 Task: Start in the project TouchLine the sprint 'Warp Drive', with a duration of 1 week.
Action: Mouse moved to (81, 224)
Screenshot: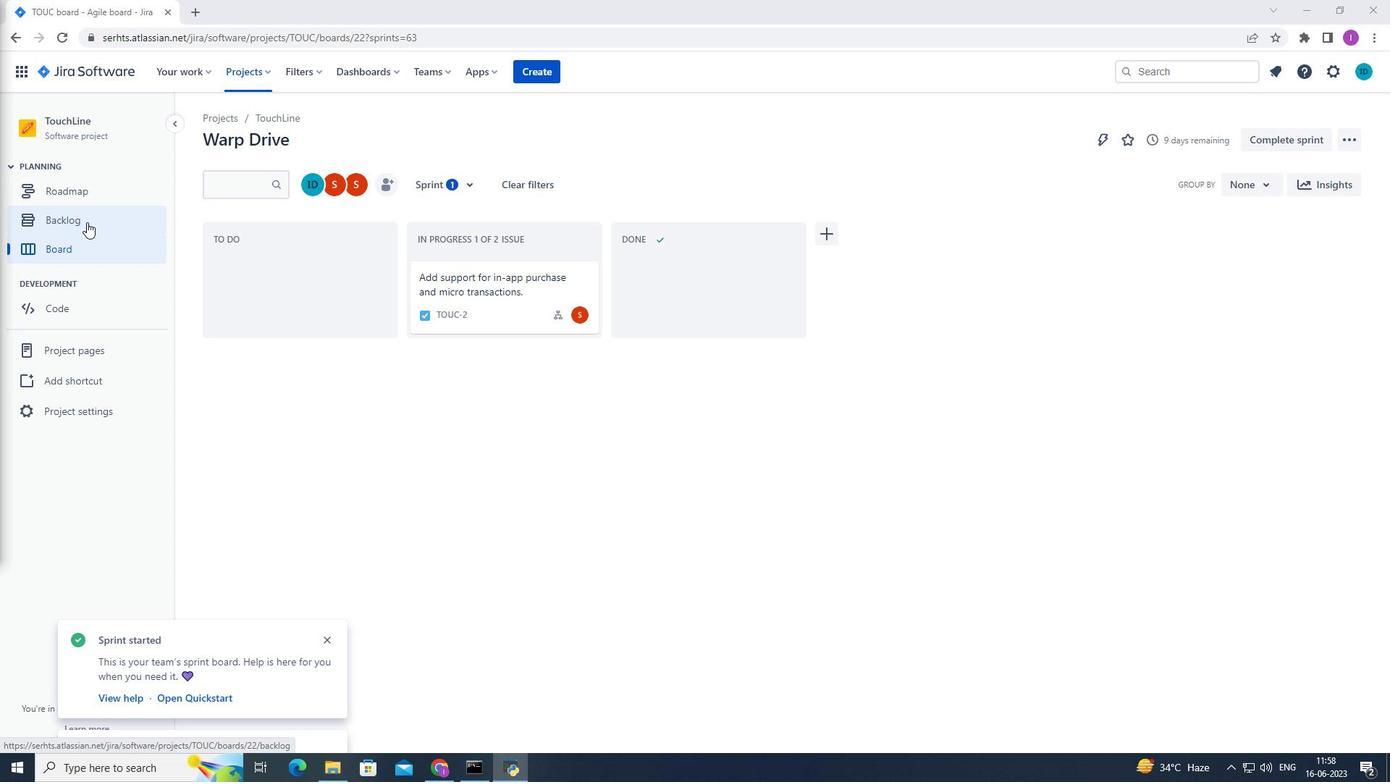 
Action: Mouse pressed left at (81, 224)
Screenshot: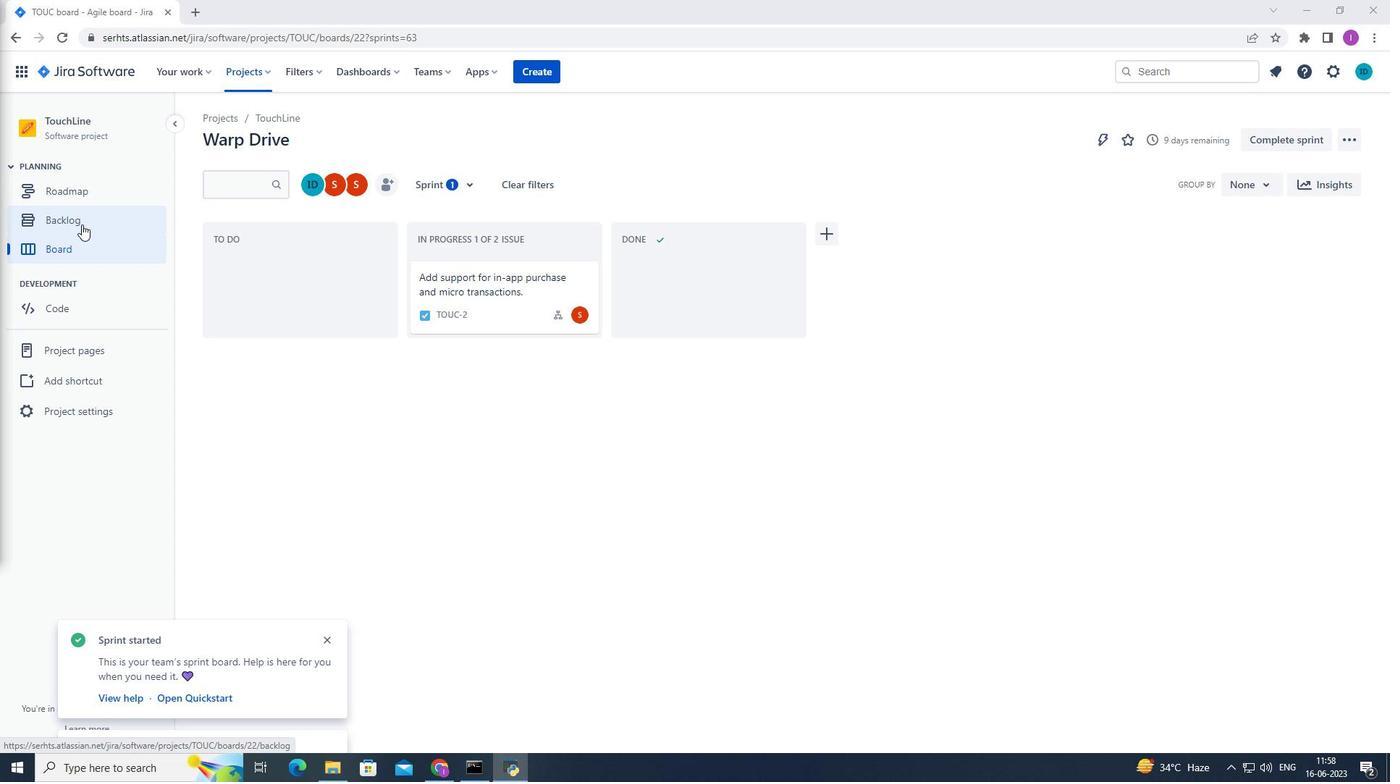 
Action: Mouse moved to (1281, 481)
Screenshot: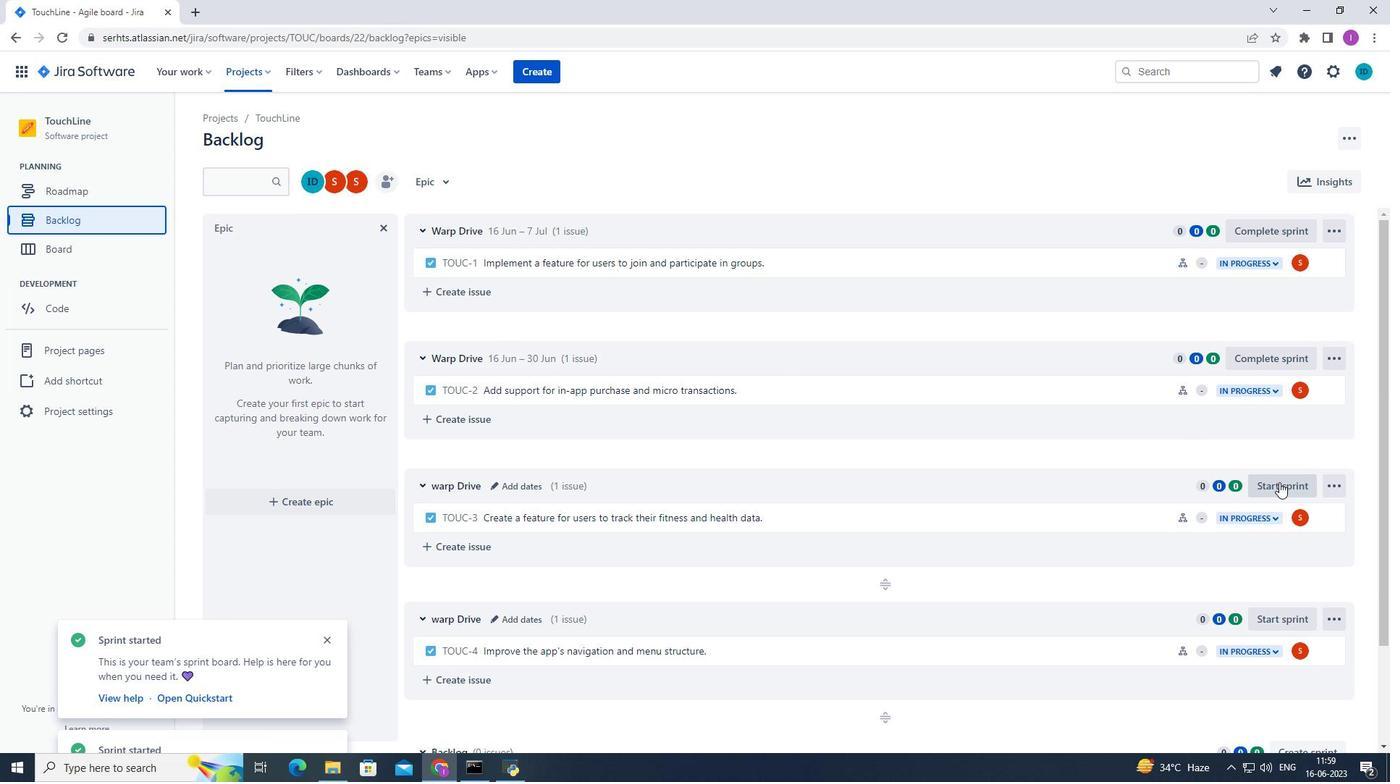 
Action: Mouse pressed left at (1281, 481)
Screenshot: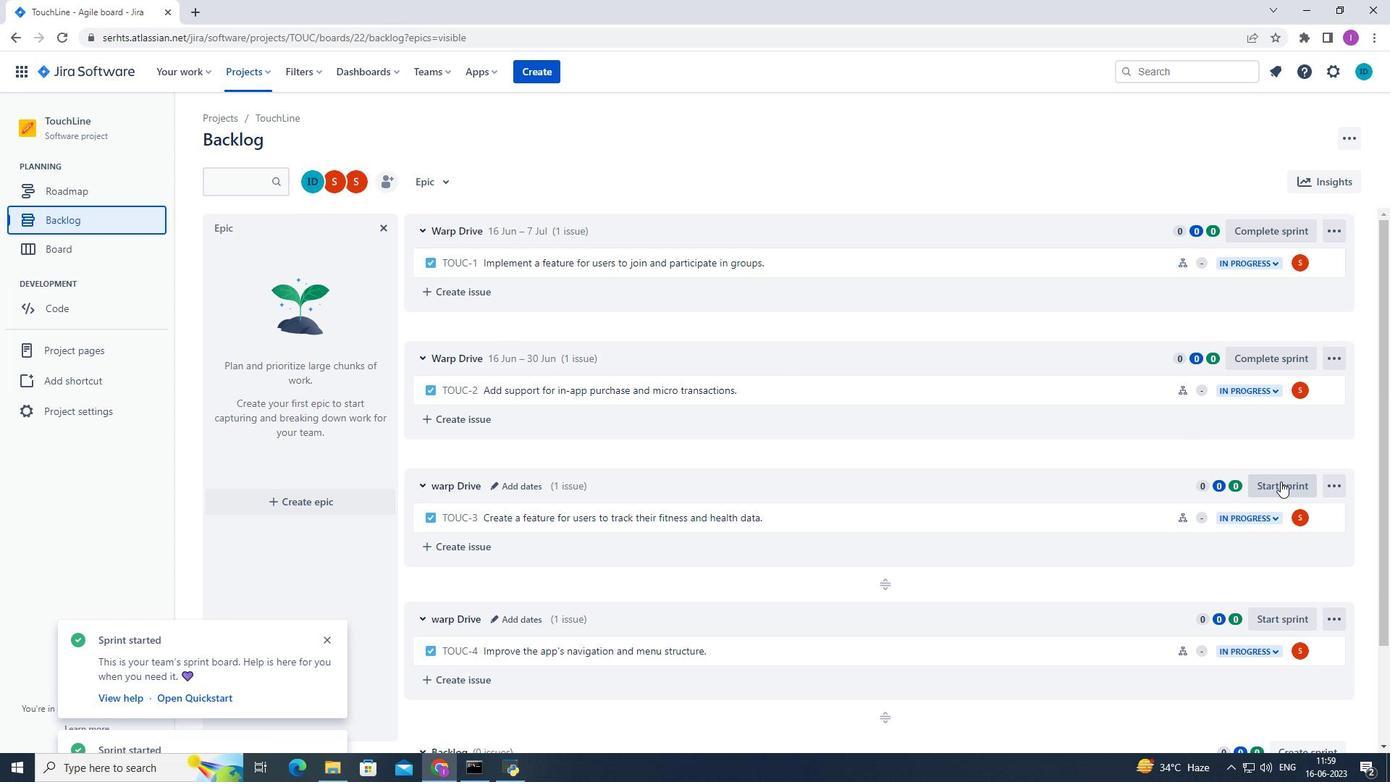 
Action: Mouse moved to (659, 251)
Screenshot: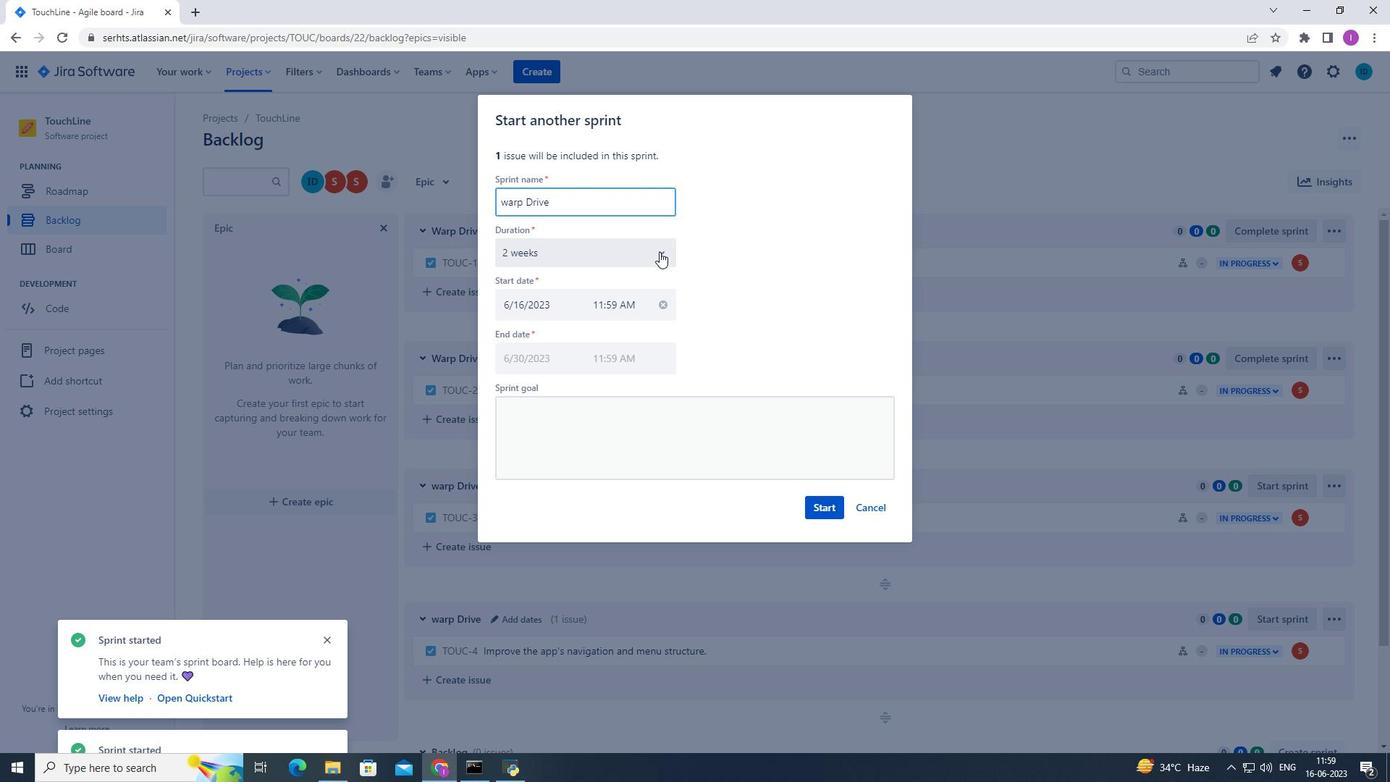 
Action: Mouse pressed left at (659, 251)
Screenshot: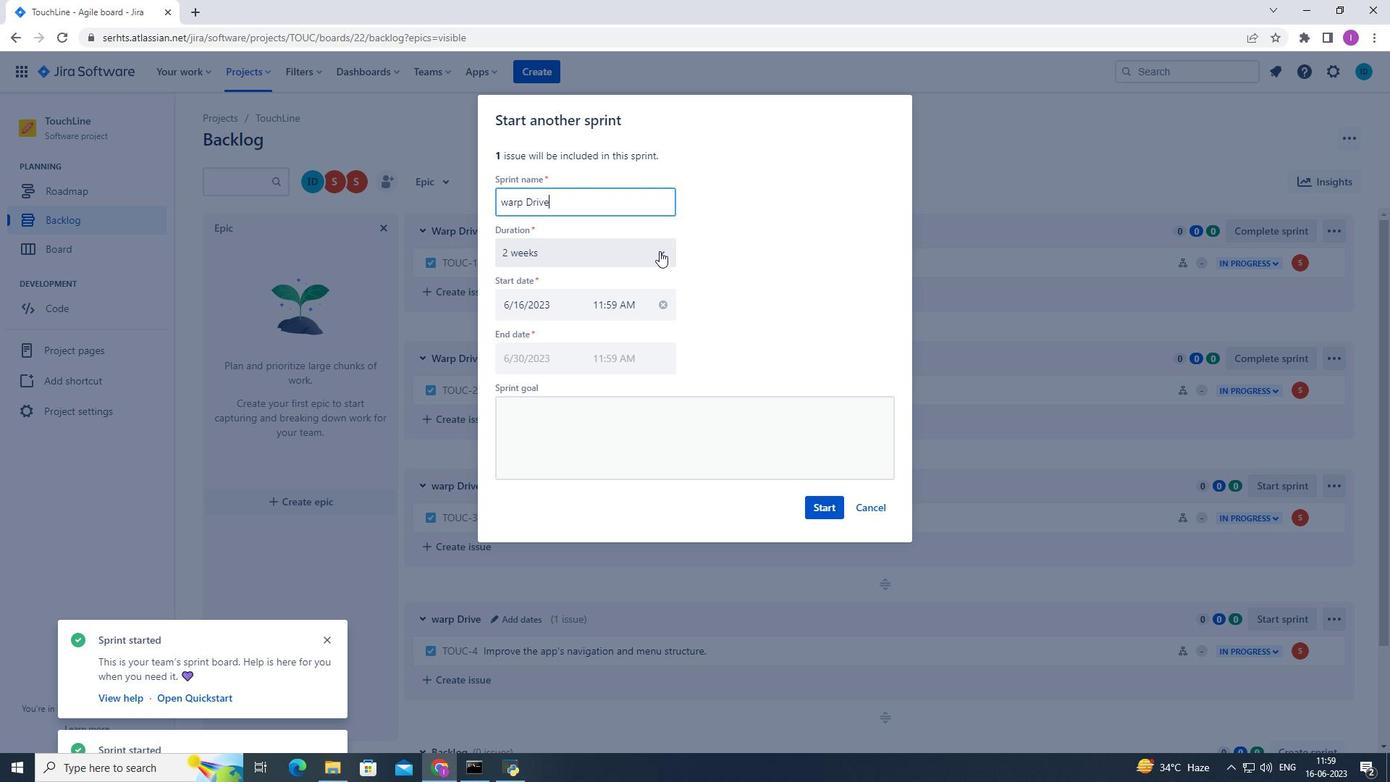 
Action: Mouse moved to (579, 290)
Screenshot: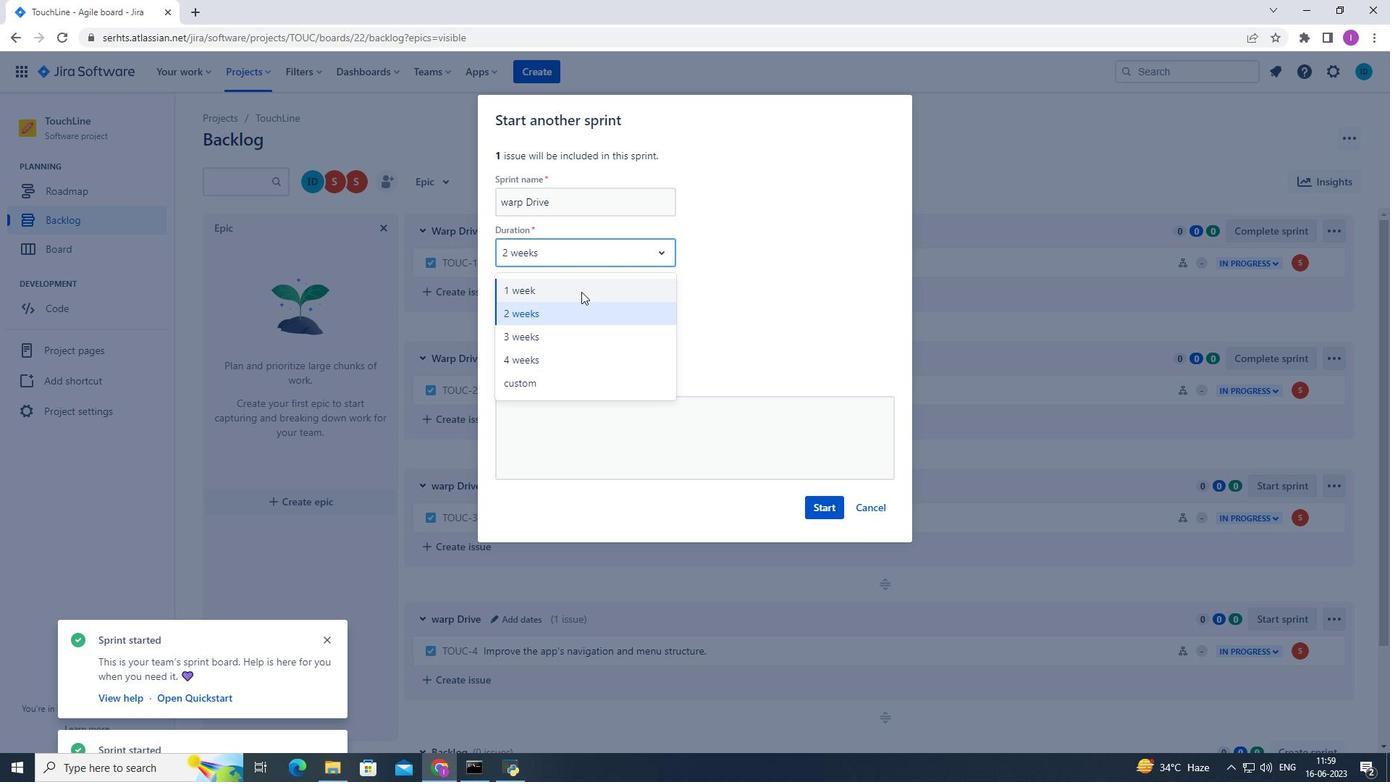 
Action: Mouse pressed left at (579, 290)
Screenshot: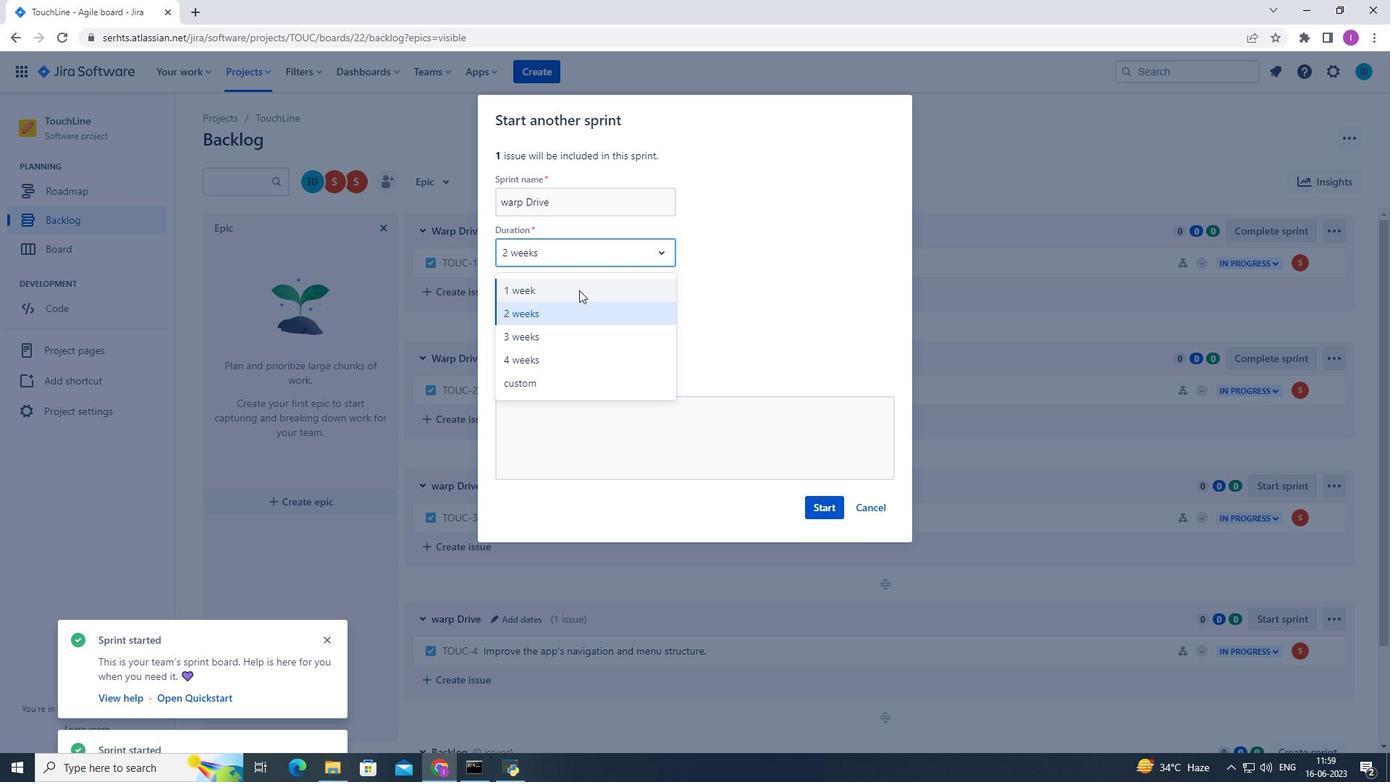 
Action: Mouse moved to (832, 513)
Screenshot: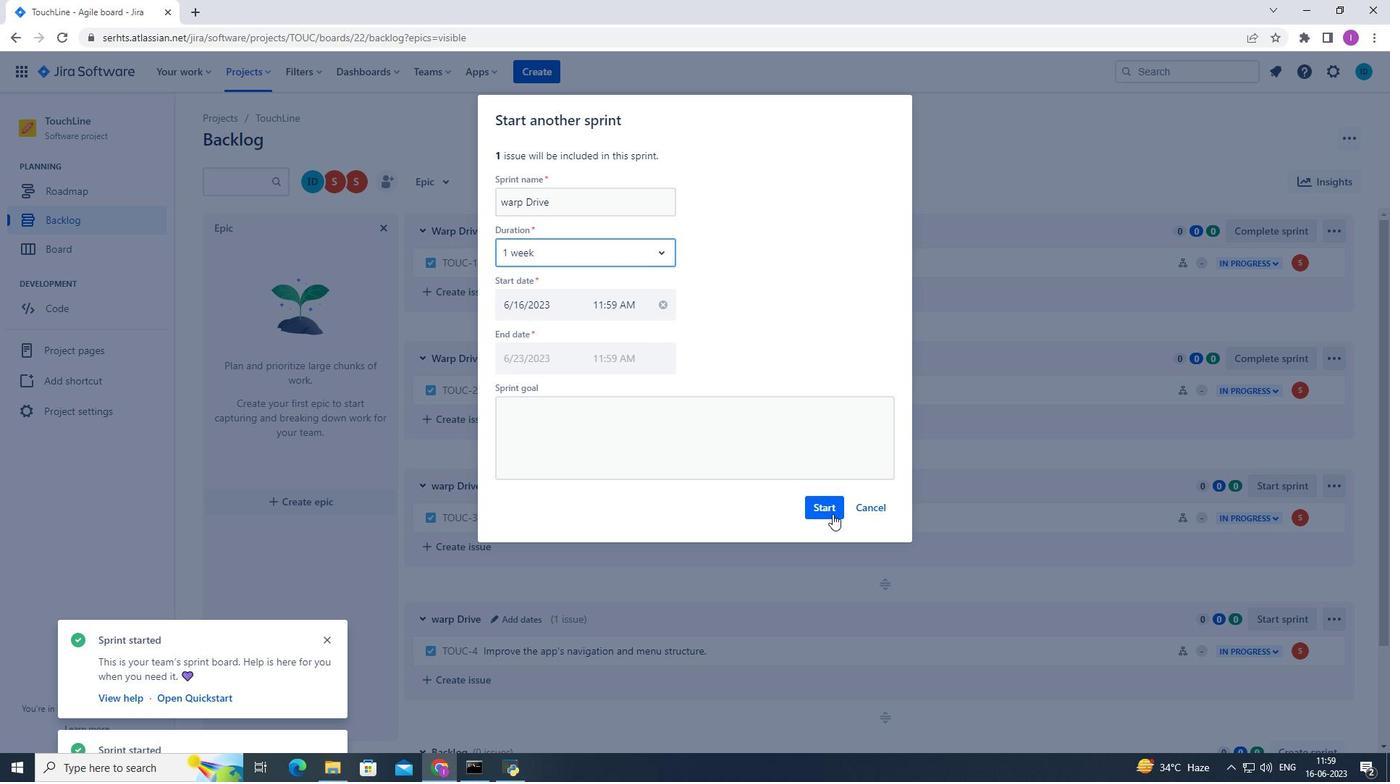 
Action: Mouse pressed left at (832, 513)
Screenshot: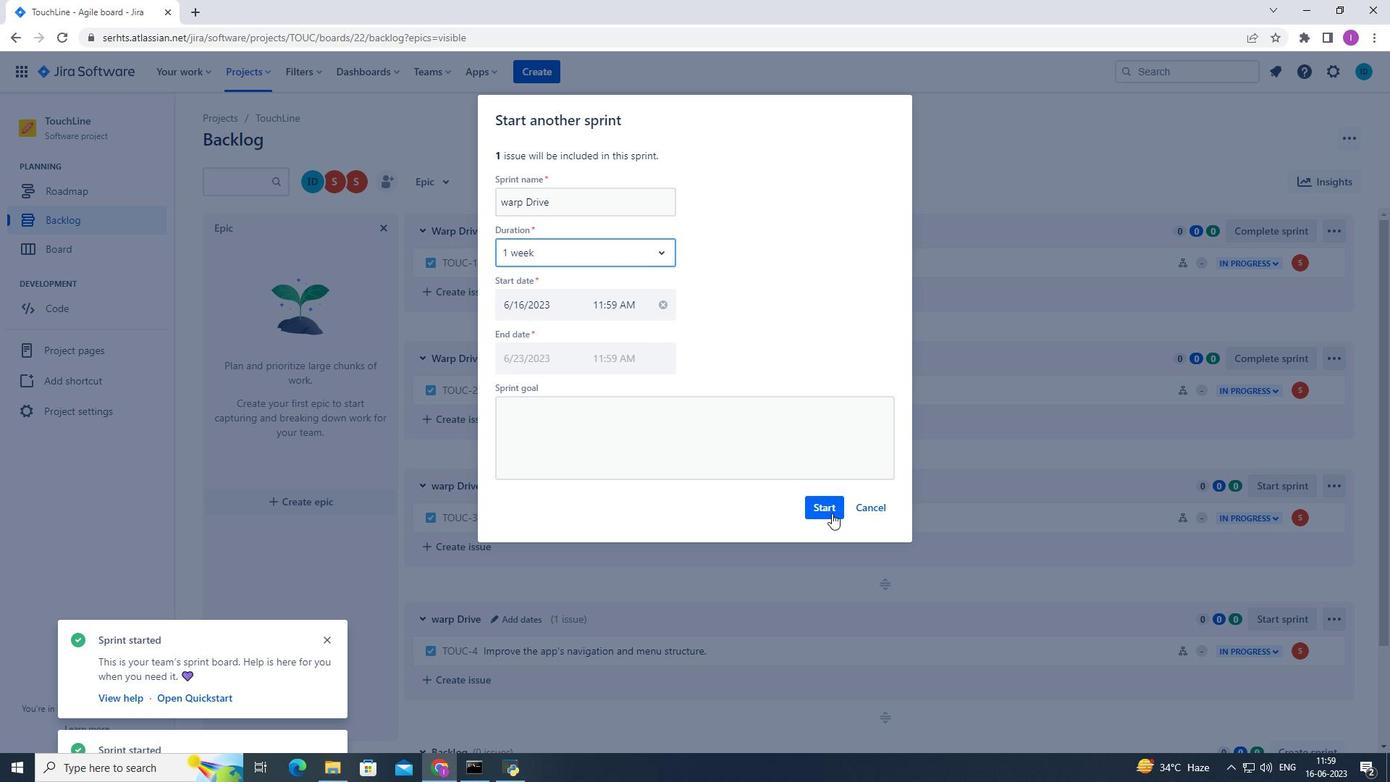 
Action: Mouse moved to (878, 500)
Screenshot: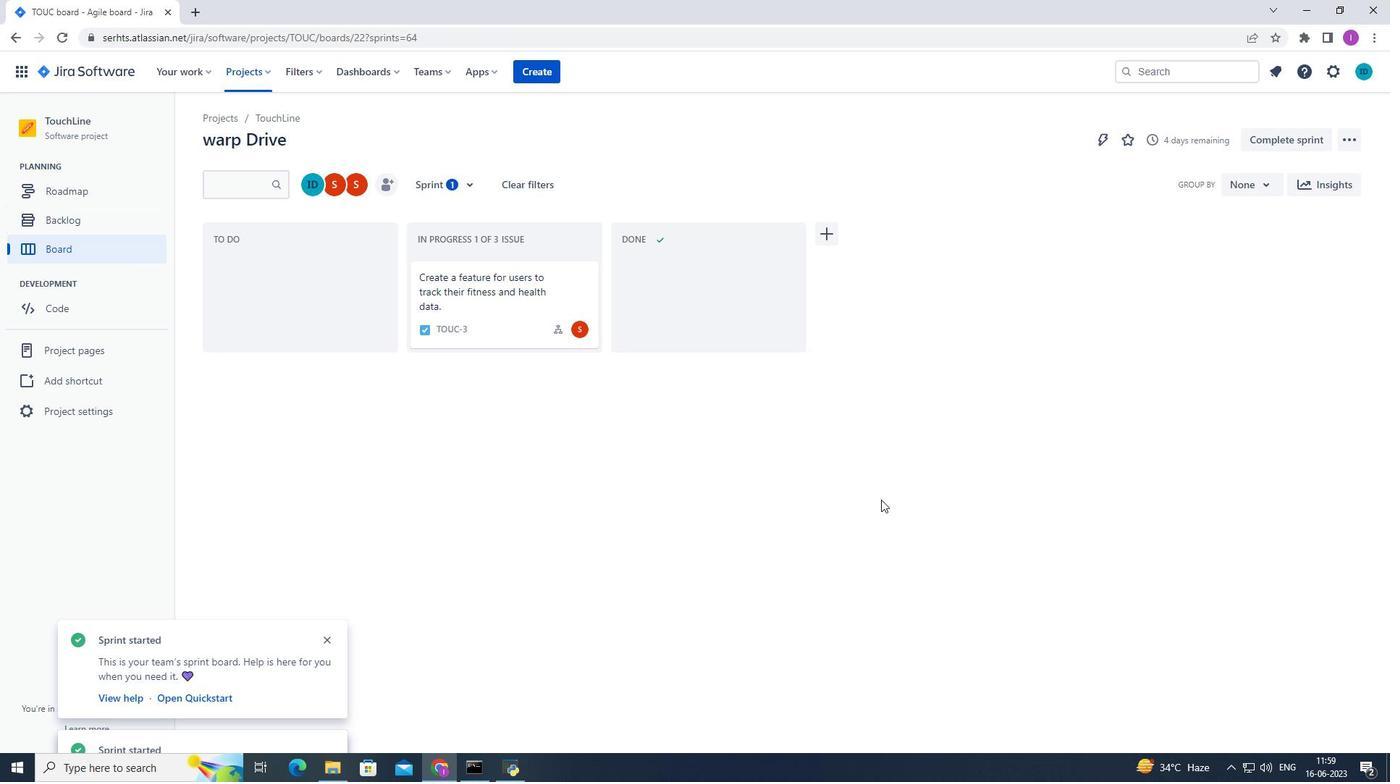 
